 Task: Open a blank sheet, save the file as Ella.odt Add the quote 'Strive to be a voice, not an echo.' Apply font style 'Oswald' and font size 36 Align the text to the Left .Change the text color to  'Pink '
Action: Mouse moved to (930, 65)
Screenshot: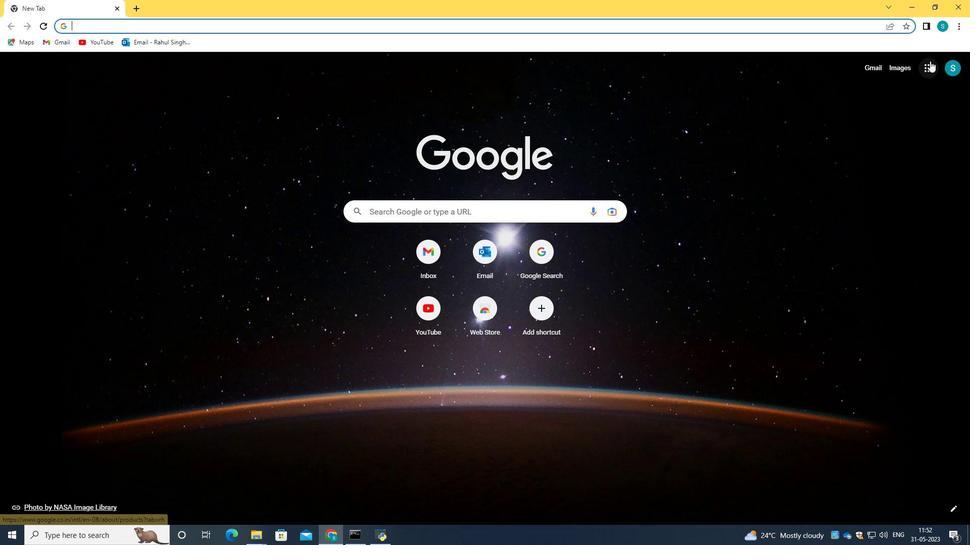 
Action: Mouse pressed left at (930, 65)
Screenshot: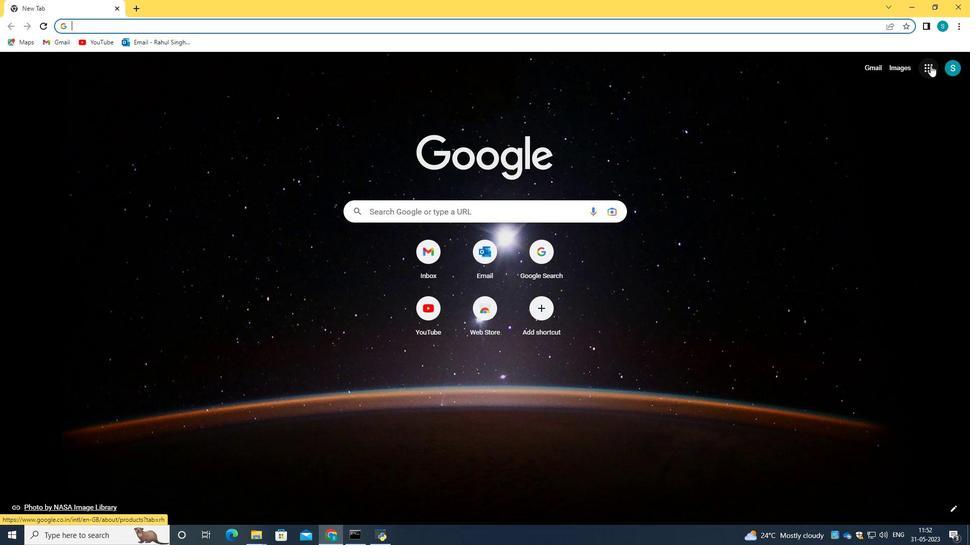
Action: Mouse moved to (841, 170)
Screenshot: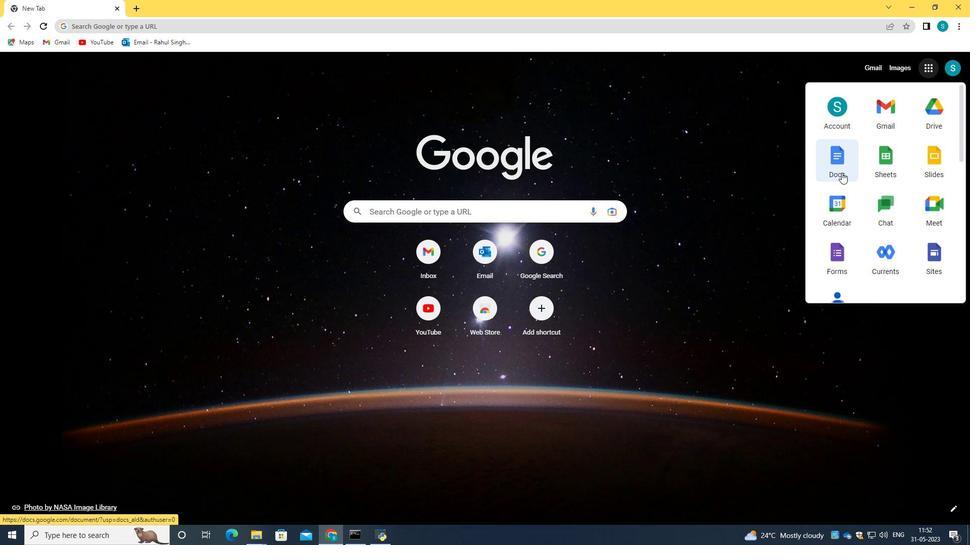 
Action: Mouse pressed left at (841, 170)
Screenshot: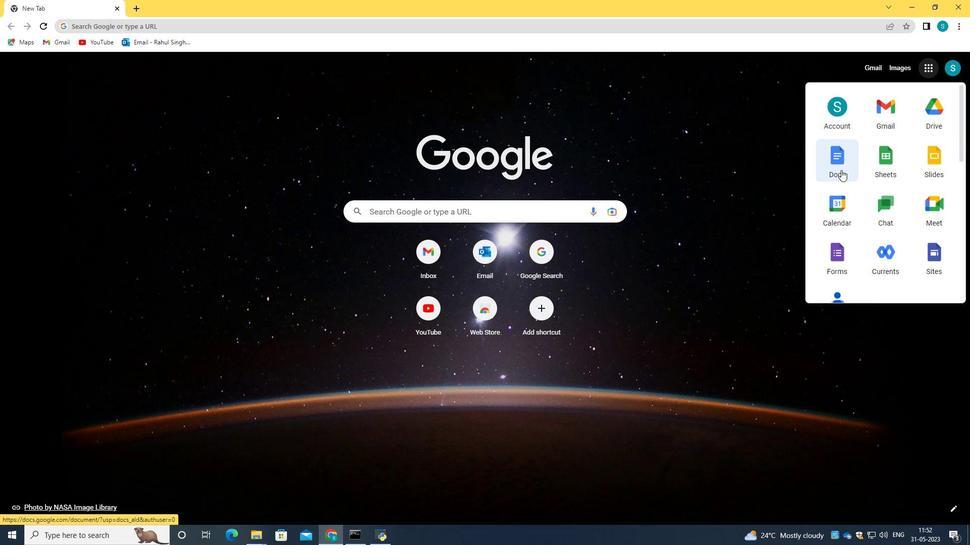 
Action: Mouse moved to (216, 141)
Screenshot: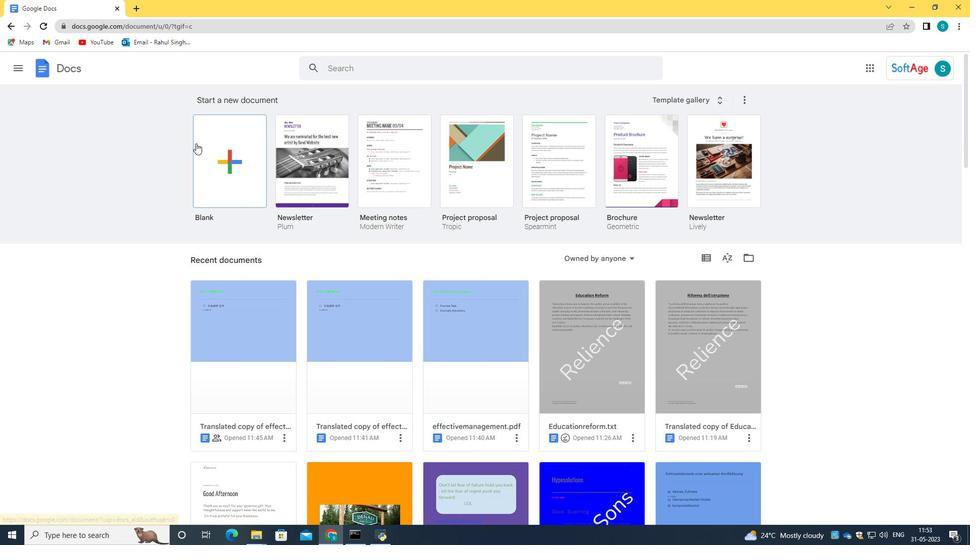 
Action: Mouse pressed left at (216, 141)
Screenshot: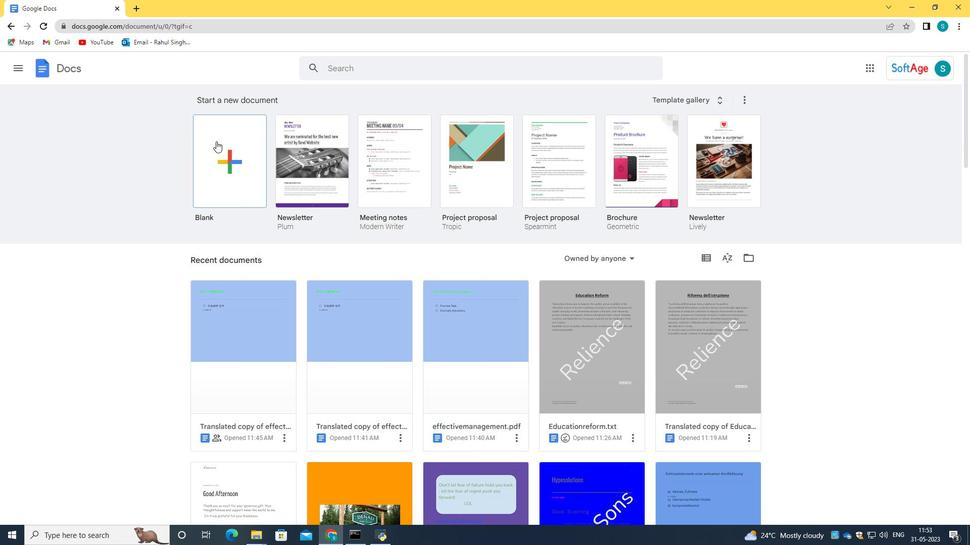 
Action: Mouse moved to (46, 62)
Screenshot: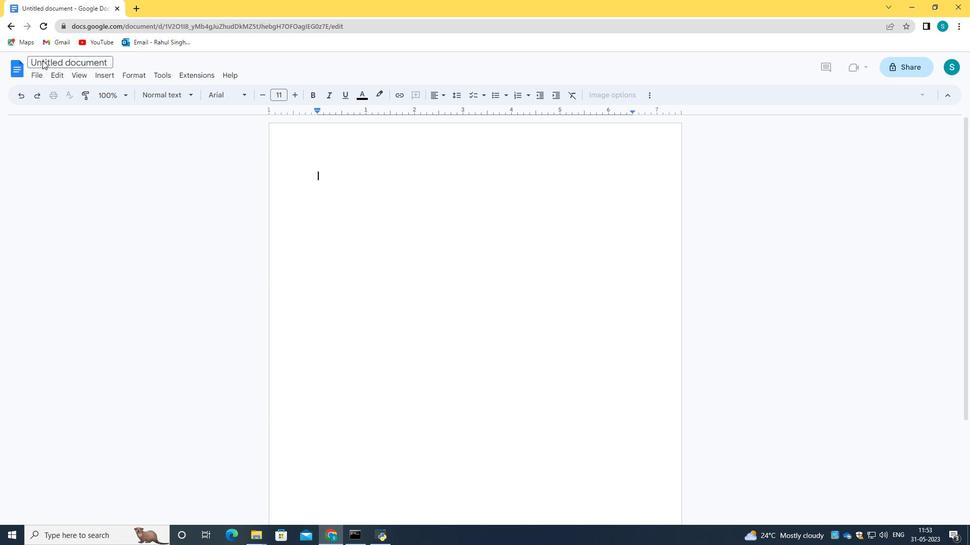 
Action: Mouse pressed left at (46, 62)
Screenshot: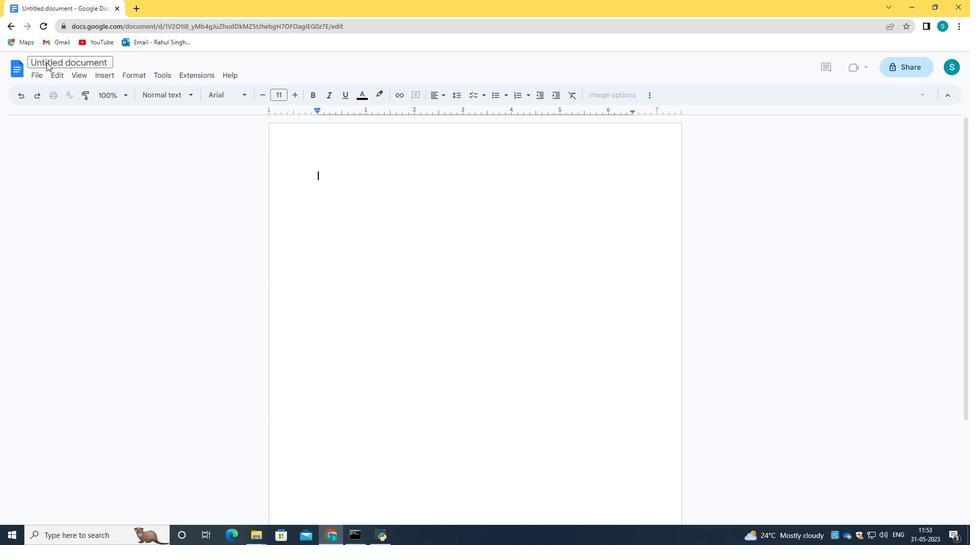 
Action: Key pressed <Key.caps_lock>EL<Key.backspace><Key.caps_lock>lla.odt
Screenshot: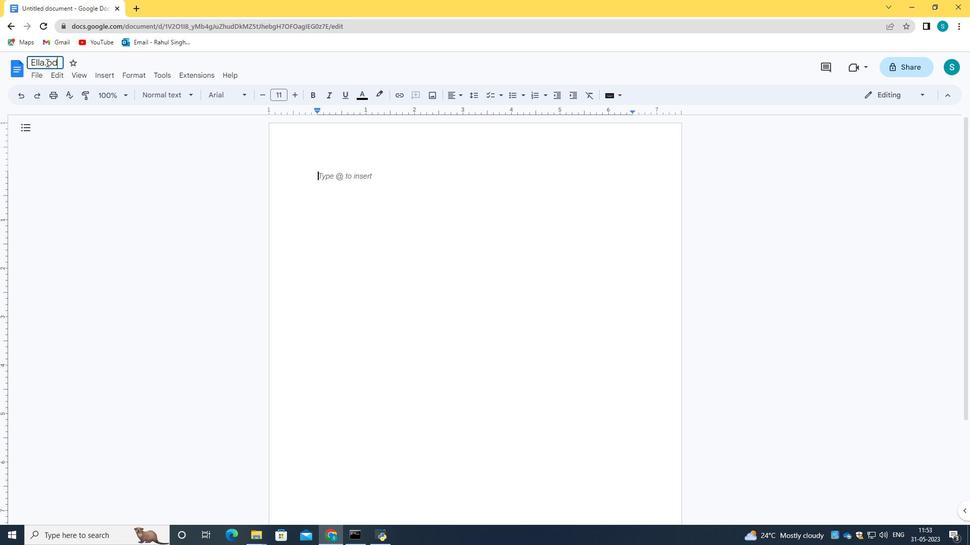
Action: Mouse moved to (114, 147)
Screenshot: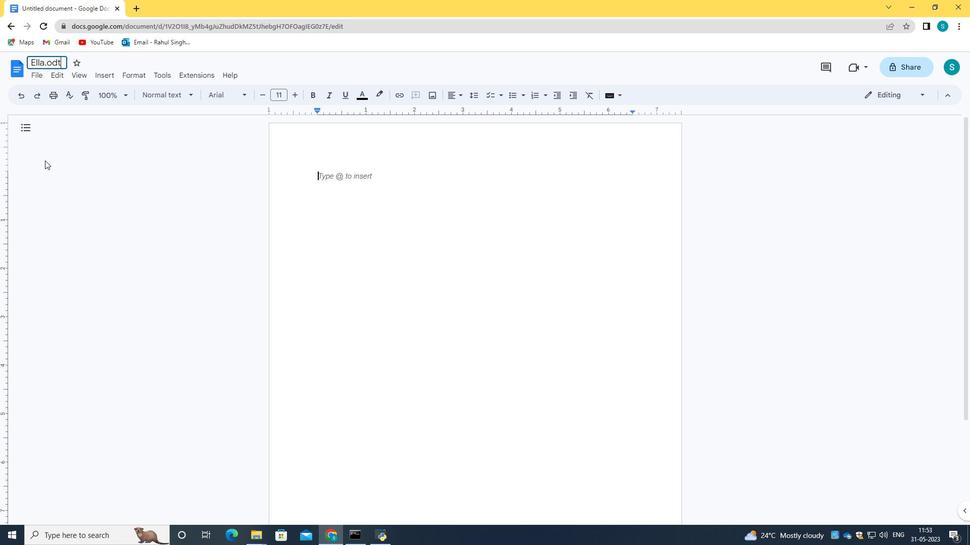 
Action: Mouse pressed left at (114, 147)
Screenshot: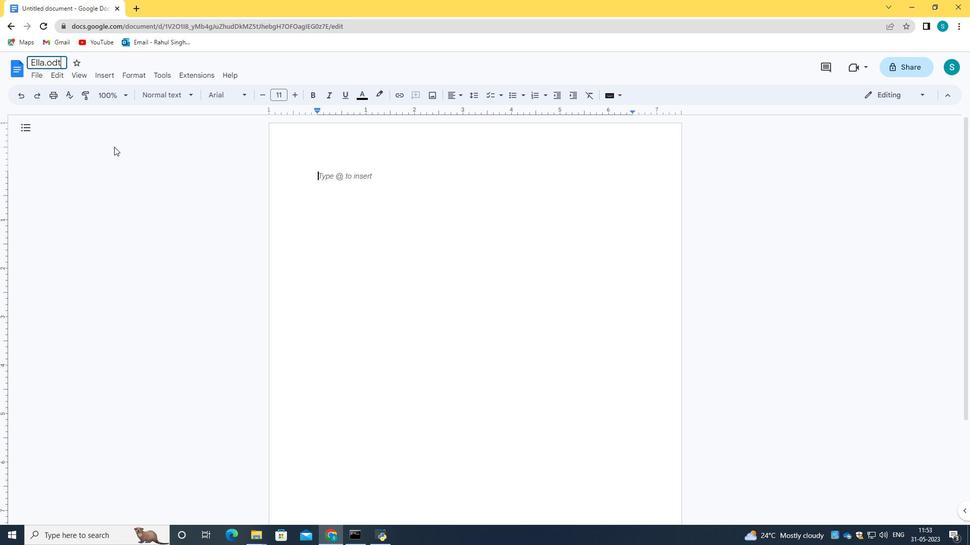 
Action: Mouse moved to (436, 229)
Screenshot: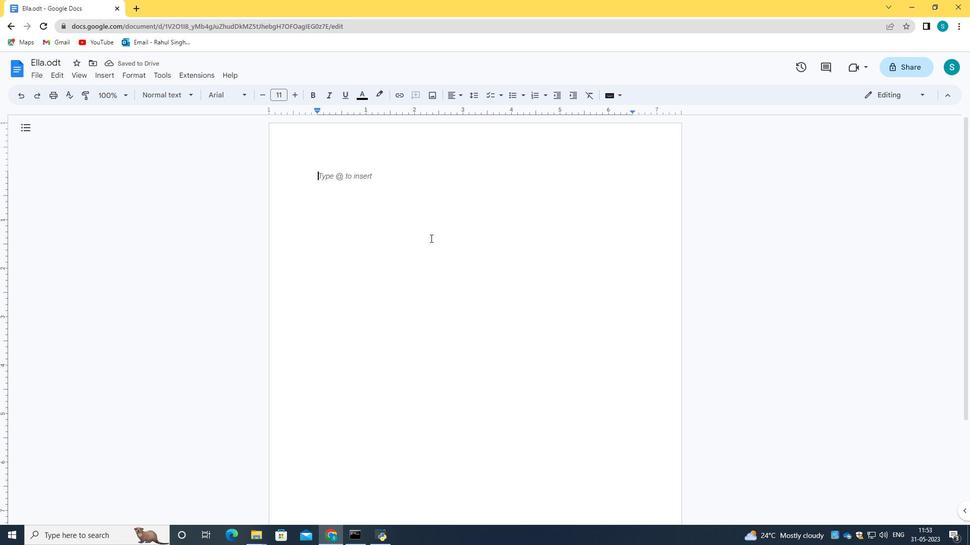 
Action: Key pressed <Key.caps_lock>S<Key.caps_lock>trive<Key.space>to<Key.space>be<Key.space>a<Key.space>voice,<Key.space>not<Key.space>an<Key.space>echo<Key.shift_r><Key.shift_r><Key.shift_r><Key.shift_r><Key.shift_r>"
Screenshot: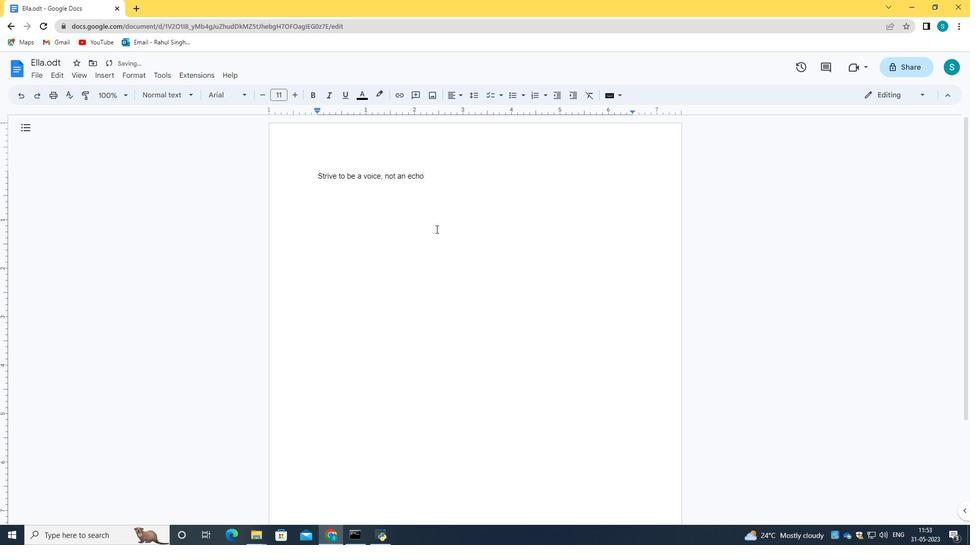 
Action: Mouse moved to (315, 172)
Screenshot: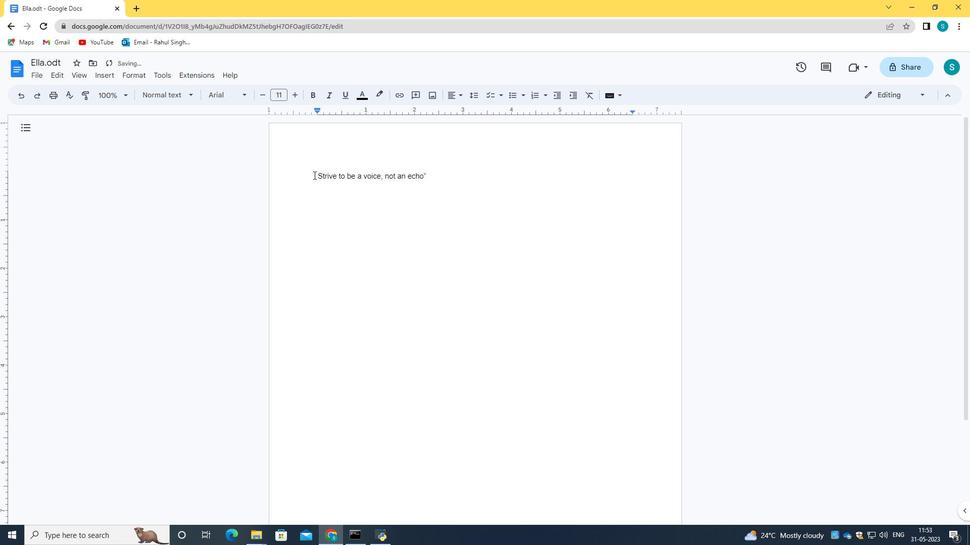 
Action: Mouse pressed left at (315, 172)
Screenshot: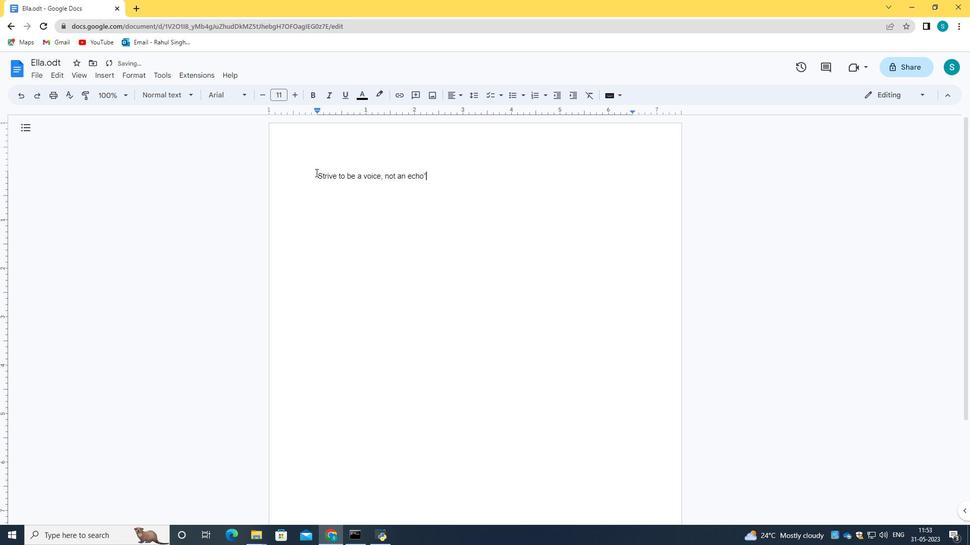 
Action: Mouse moved to (383, 183)
Screenshot: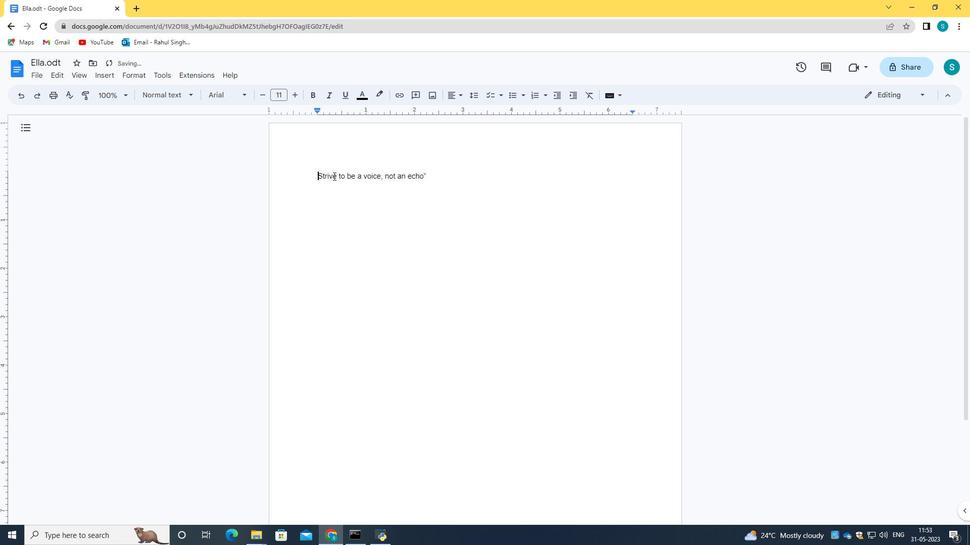 
Action: Key pressed <Key.shift_r>"
Screenshot: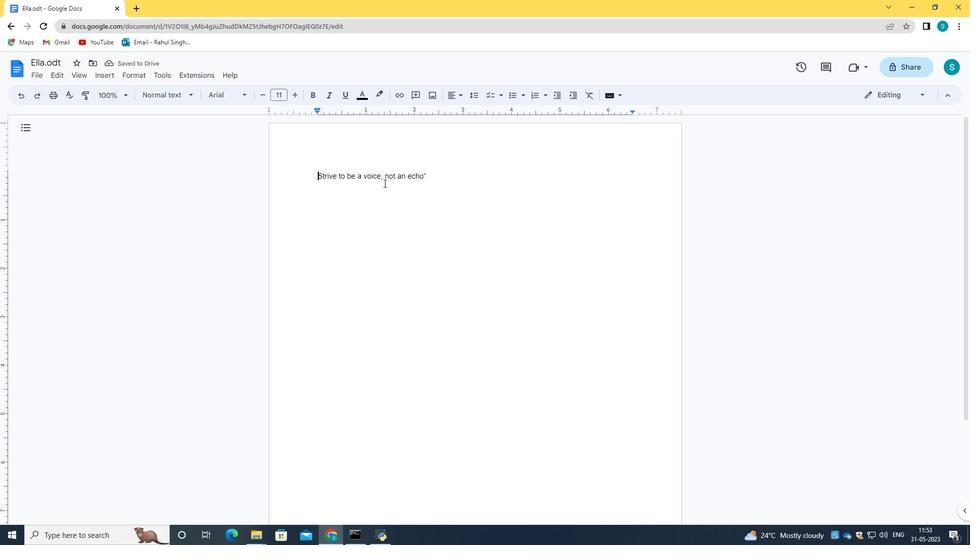 
Action: Mouse moved to (317, 173)
Screenshot: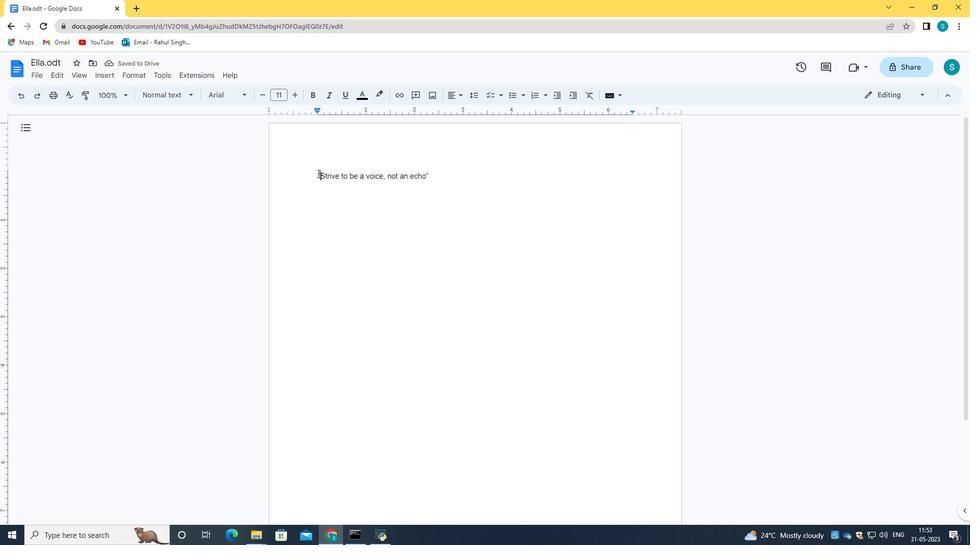 
Action: Mouse pressed left at (317, 173)
Screenshot: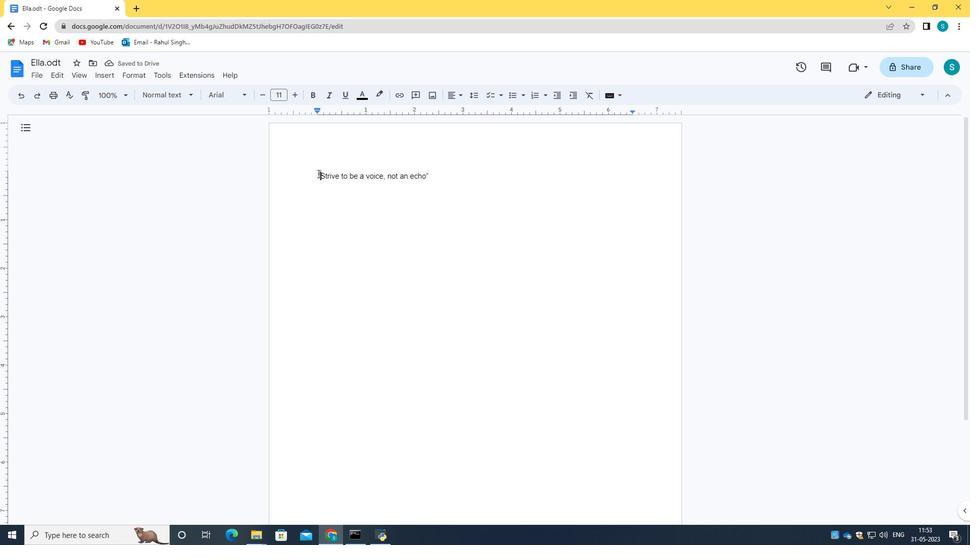 
Action: Mouse moved to (236, 92)
Screenshot: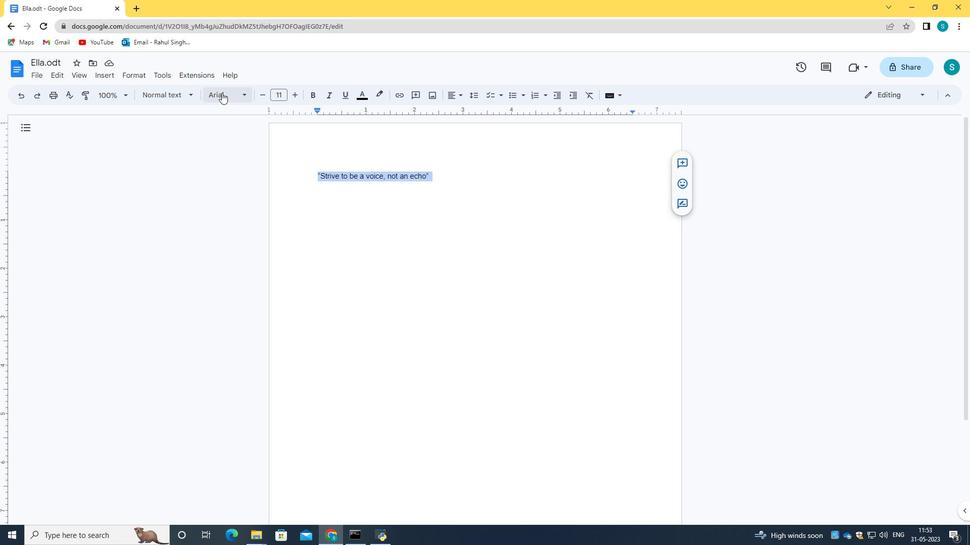 
Action: Mouse pressed left at (236, 92)
Screenshot: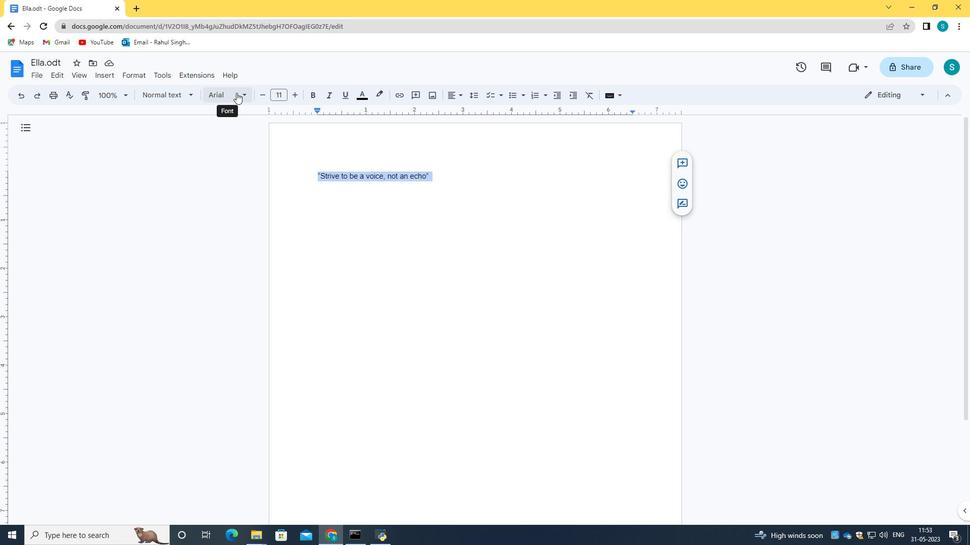 
Action: Mouse moved to (235, 479)
Screenshot: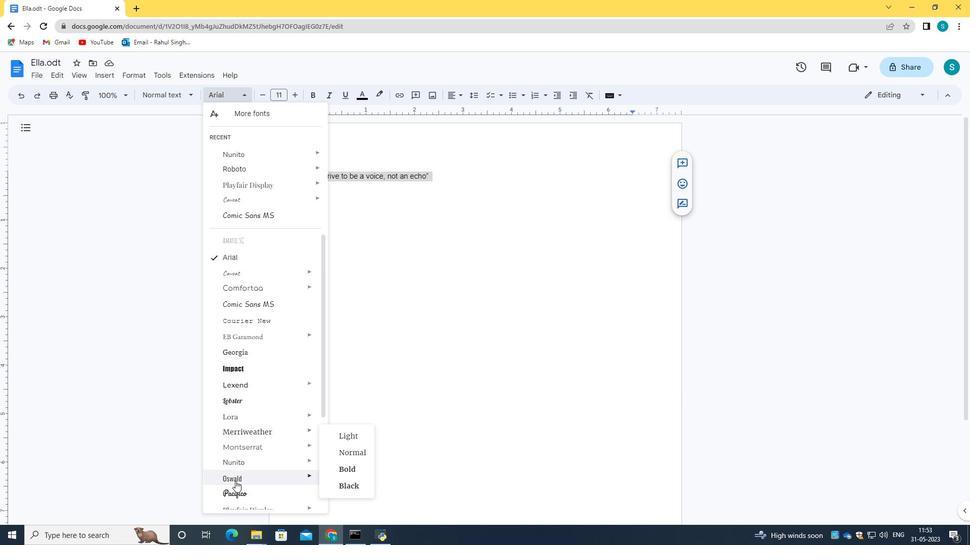 
Action: Mouse pressed left at (235, 479)
Screenshot: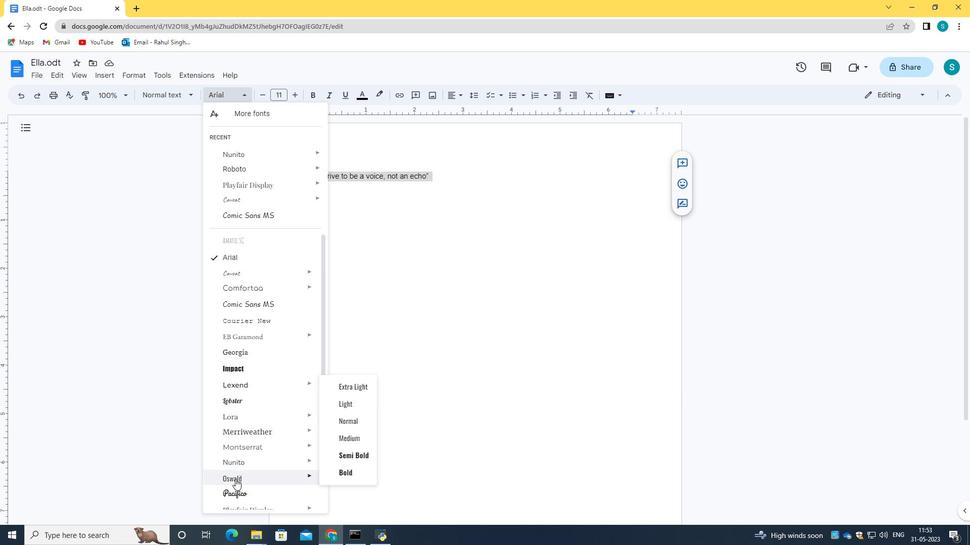 
Action: Mouse moved to (298, 96)
Screenshot: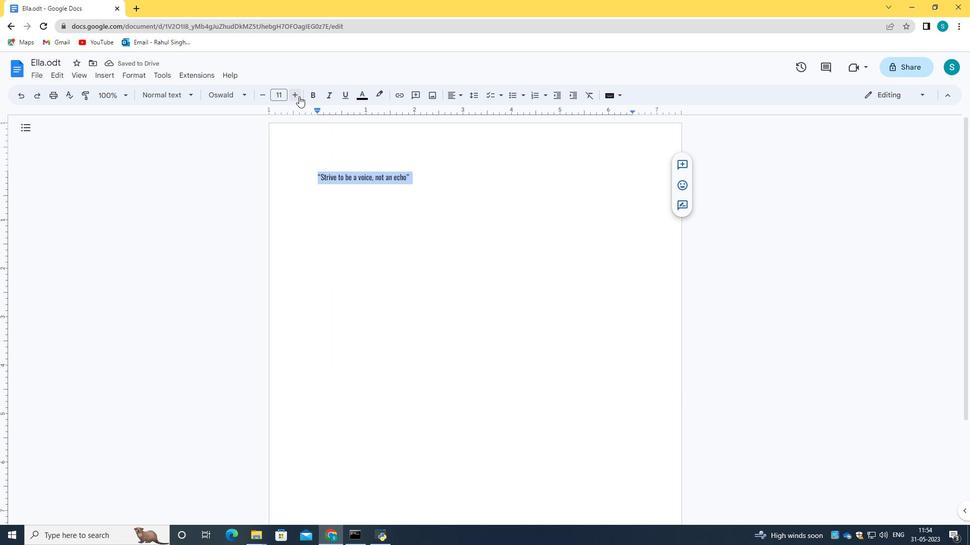 
Action: Mouse pressed left at (298, 96)
Screenshot: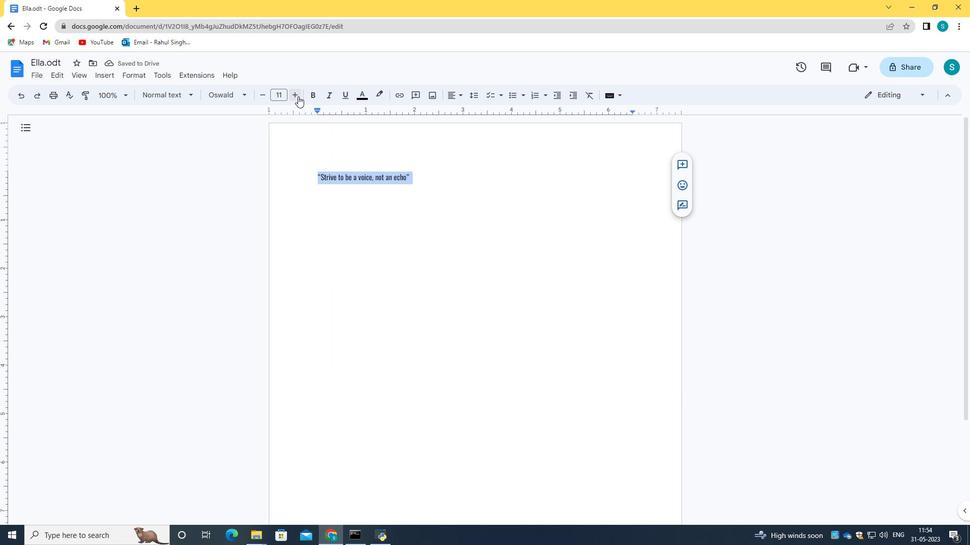 
Action: Mouse pressed left at (298, 96)
Screenshot: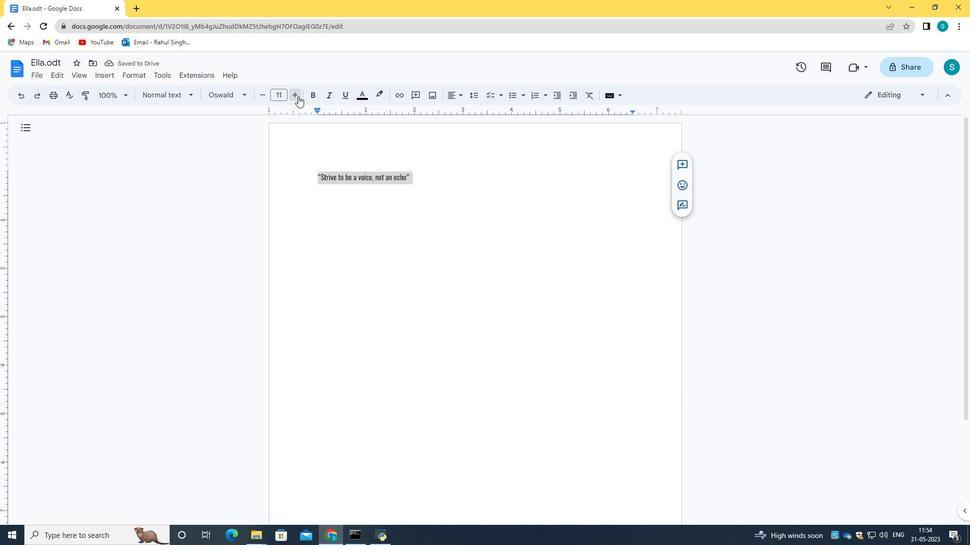 
Action: Mouse pressed left at (298, 96)
Screenshot: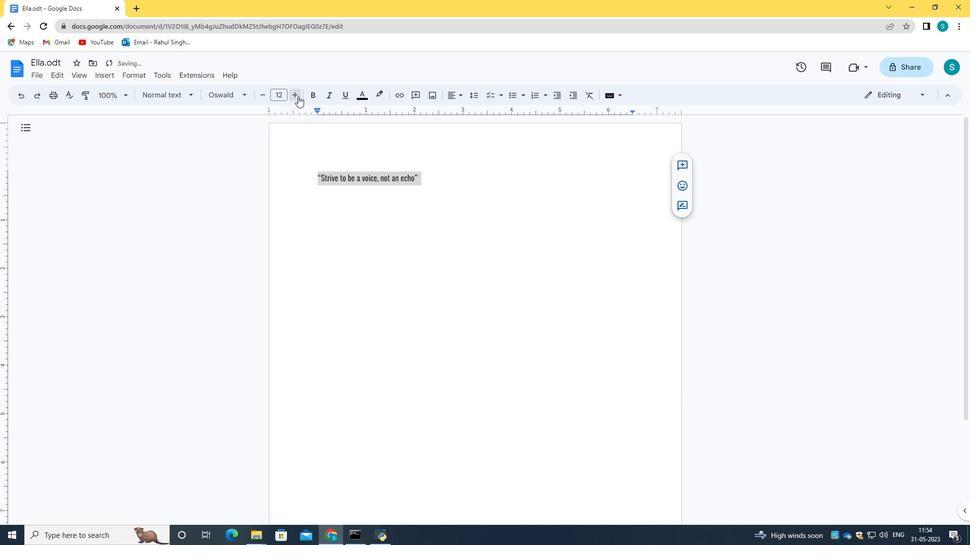 
Action: Mouse pressed left at (298, 96)
Screenshot: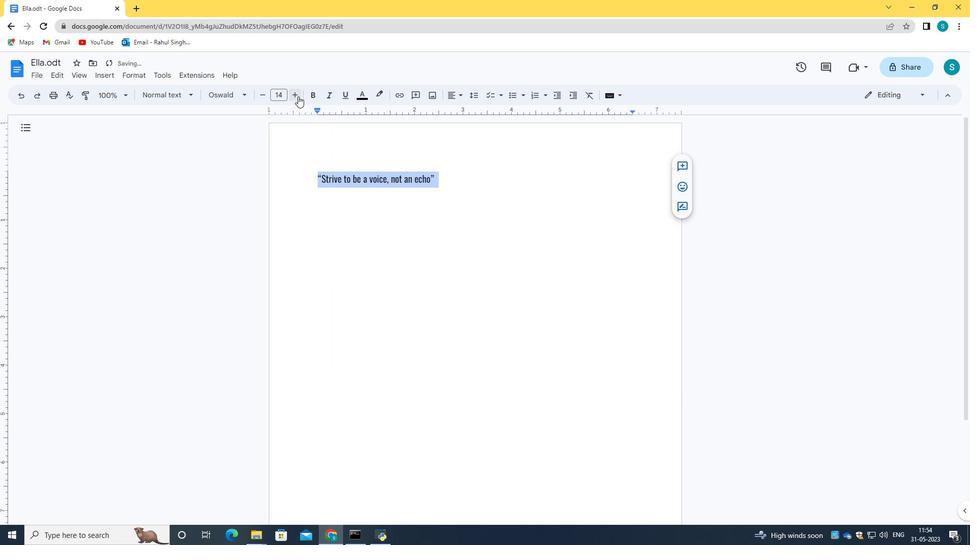
Action: Mouse pressed left at (298, 96)
Screenshot: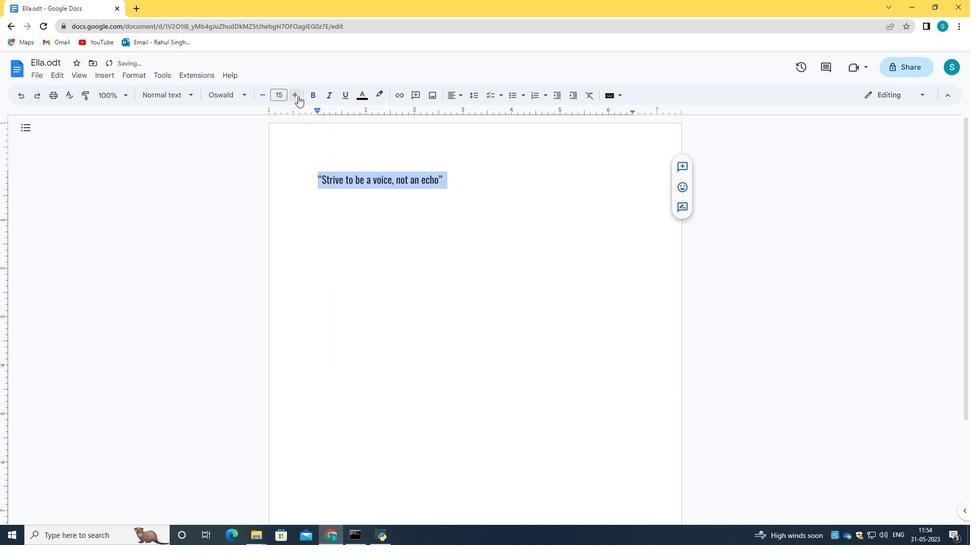 
Action: Mouse pressed left at (298, 96)
Screenshot: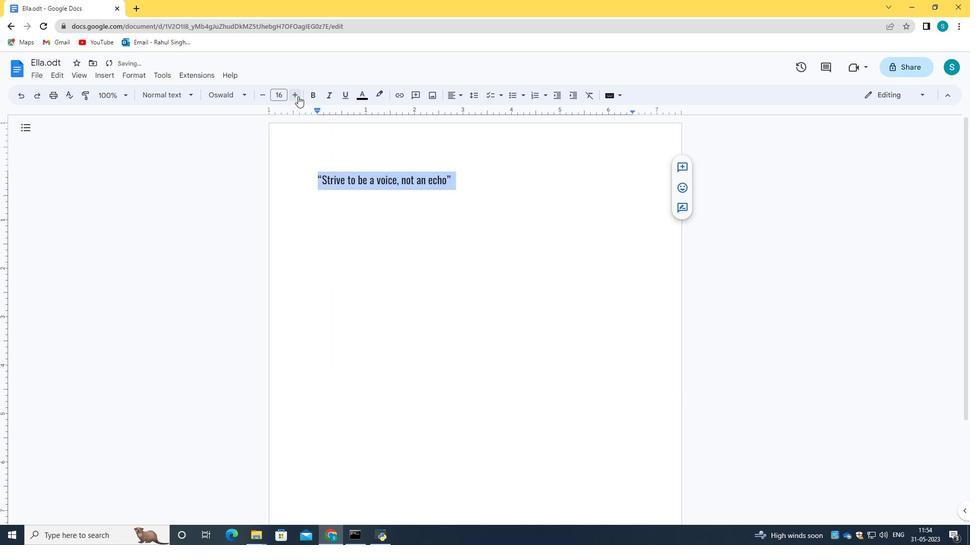
Action: Mouse pressed left at (298, 96)
Screenshot: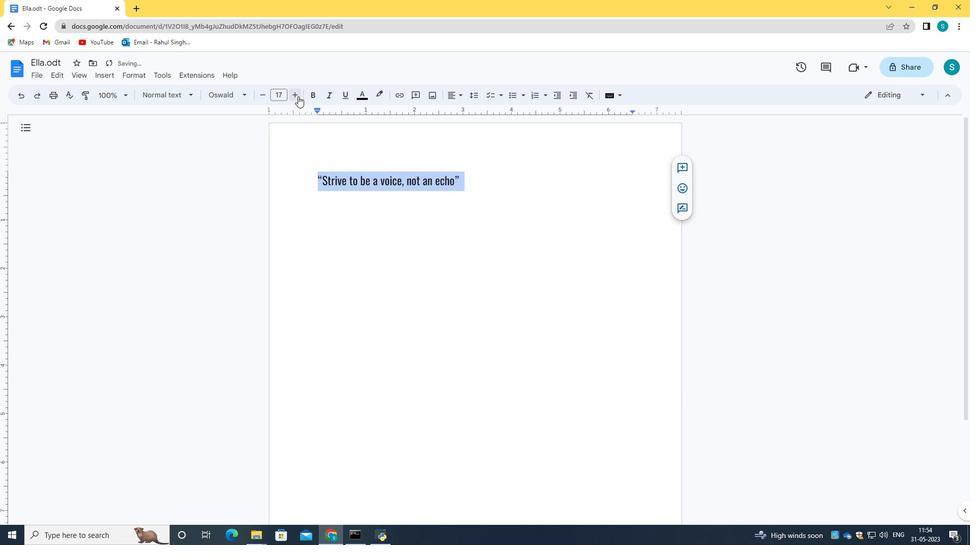 
Action: Mouse pressed left at (298, 96)
Screenshot: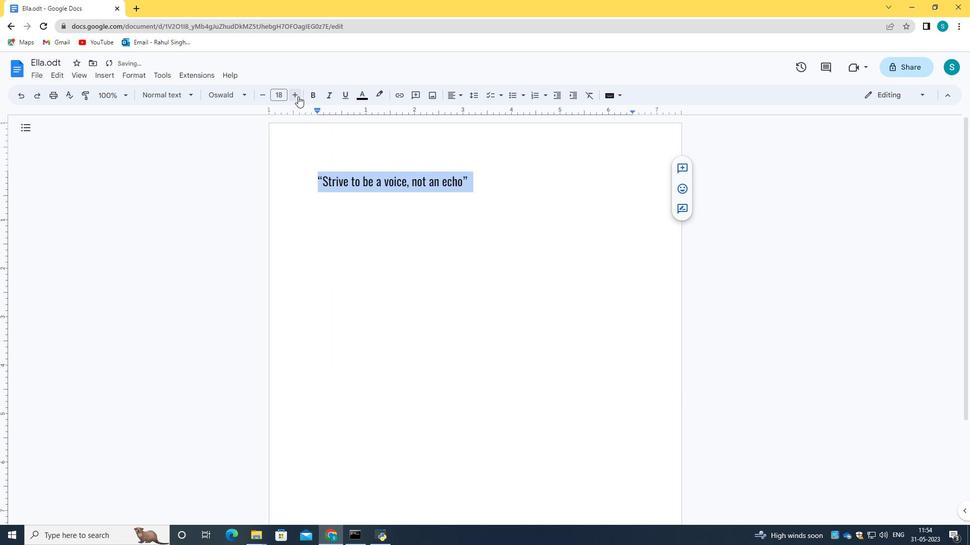 
Action: Mouse pressed left at (298, 96)
Screenshot: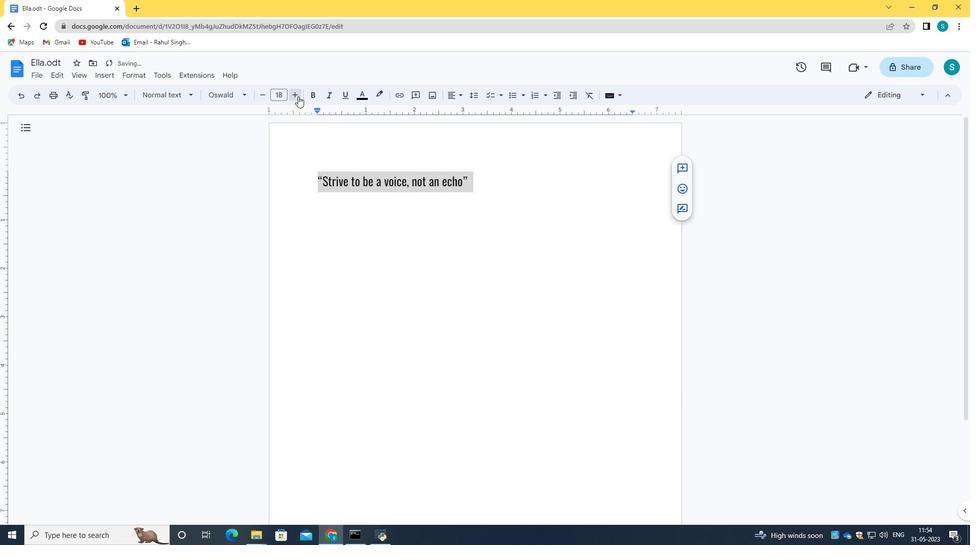 
Action: Mouse pressed left at (298, 96)
Screenshot: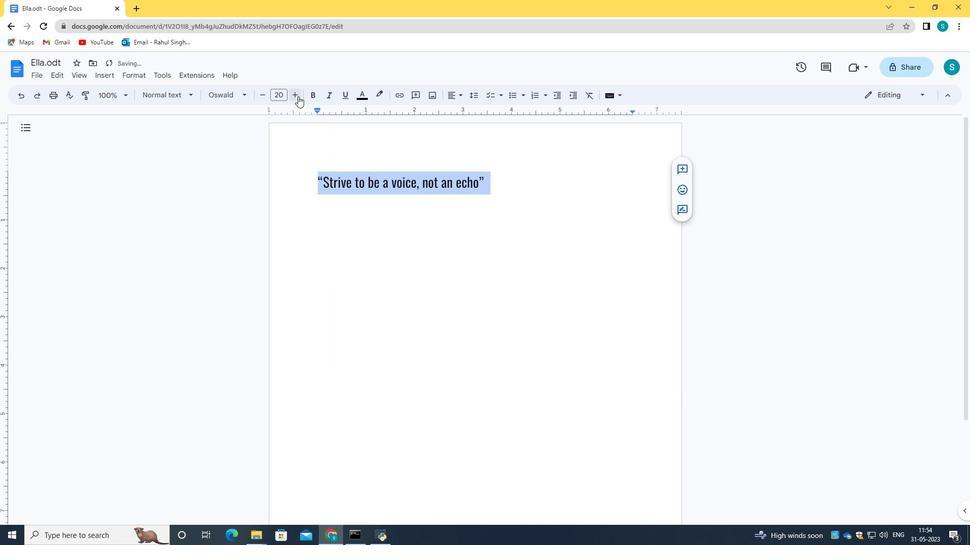 
Action: Mouse pressed left at (298, 96)
Screenshot: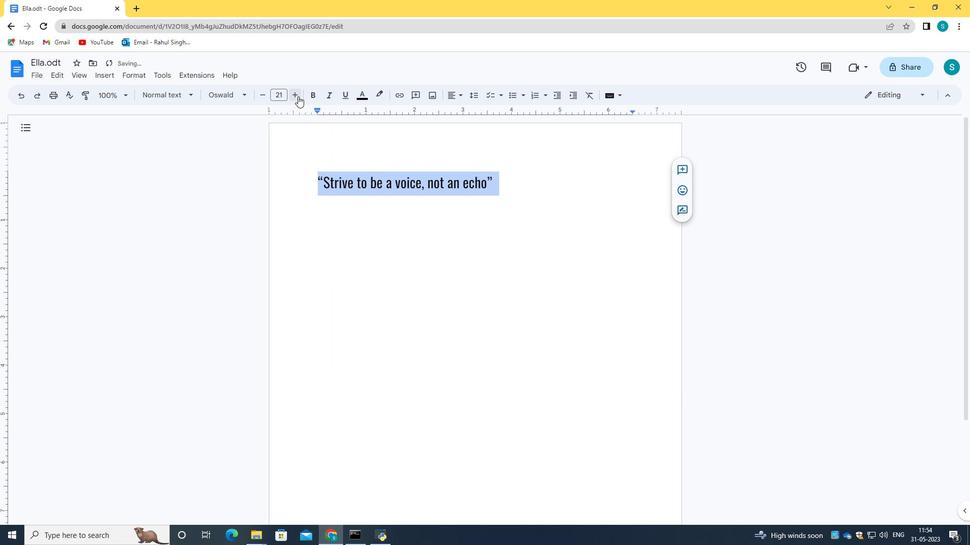 
Action: Mouse pressed left at (298, 96)
Screenshot: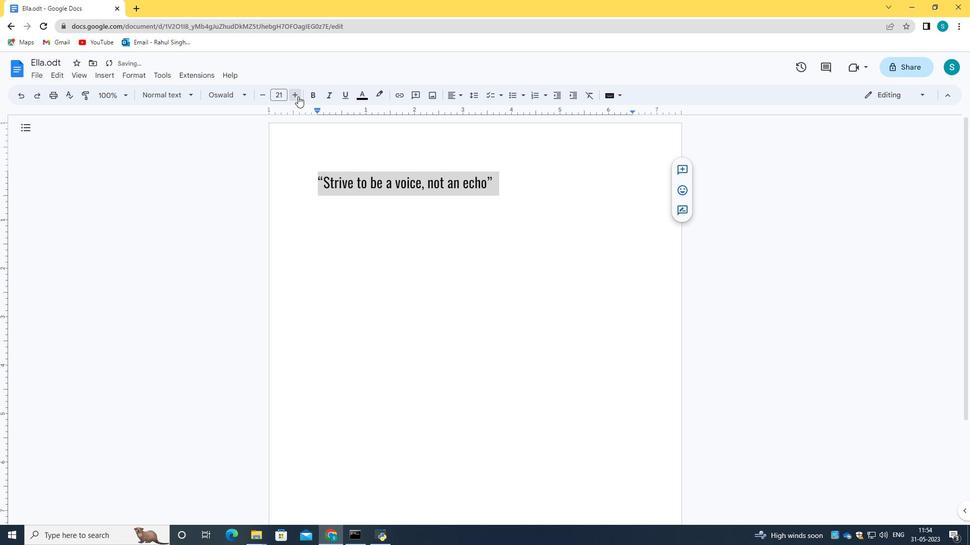 
Action: Mouse pressed left at (298, 96)
Screenshot: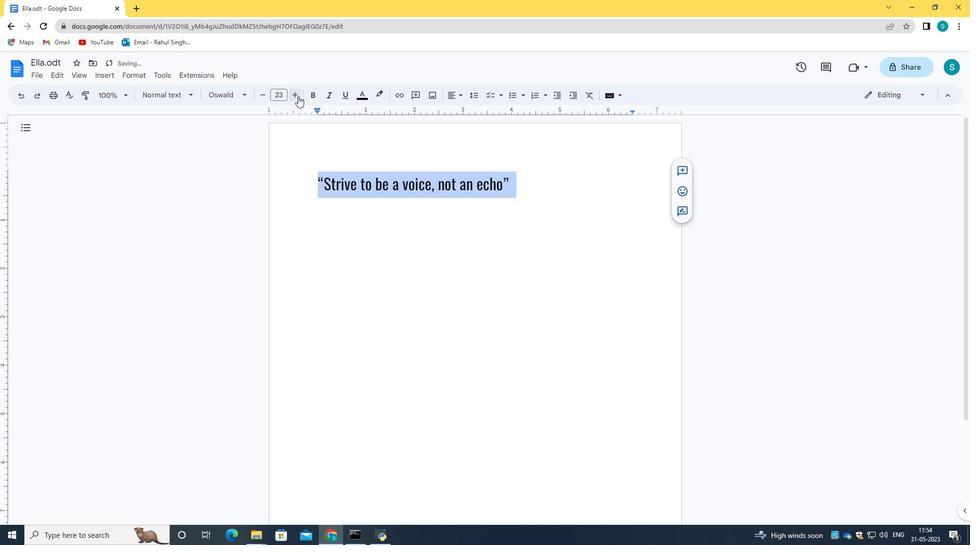 
Action: Mouse pressed left at (298, 96)
Screenshot: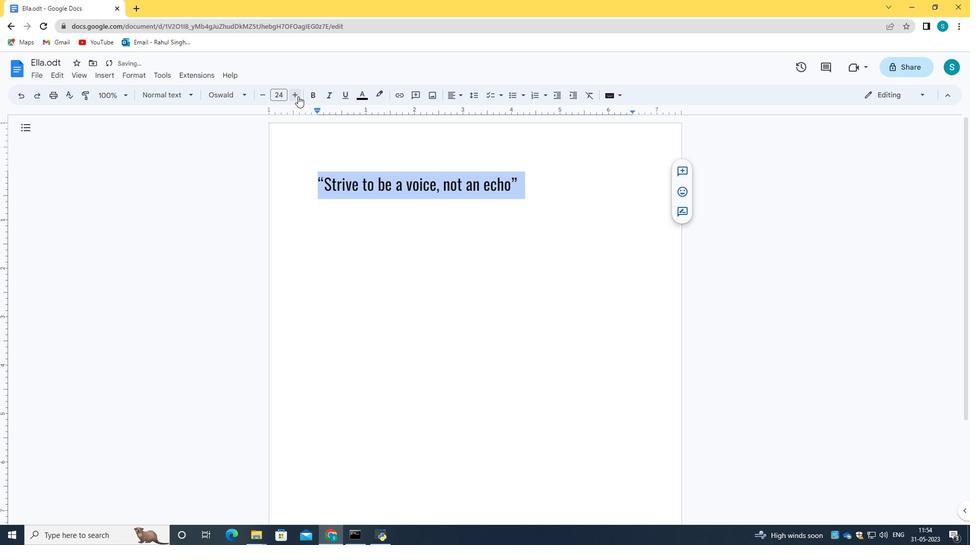 
Action: Mouse pressed left at (298, 96)
Screenshot: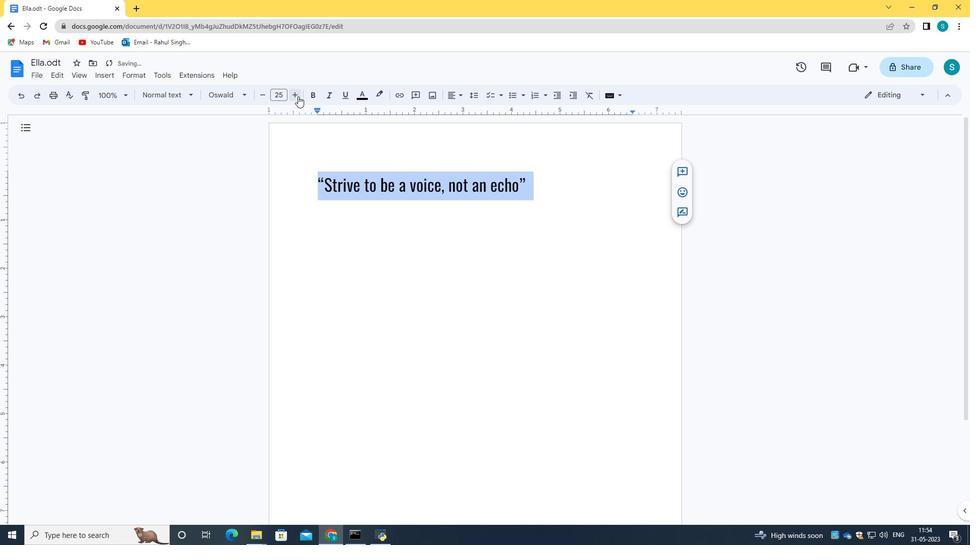 
Action: Mouse pressed left at (298, 96)
Screenshot: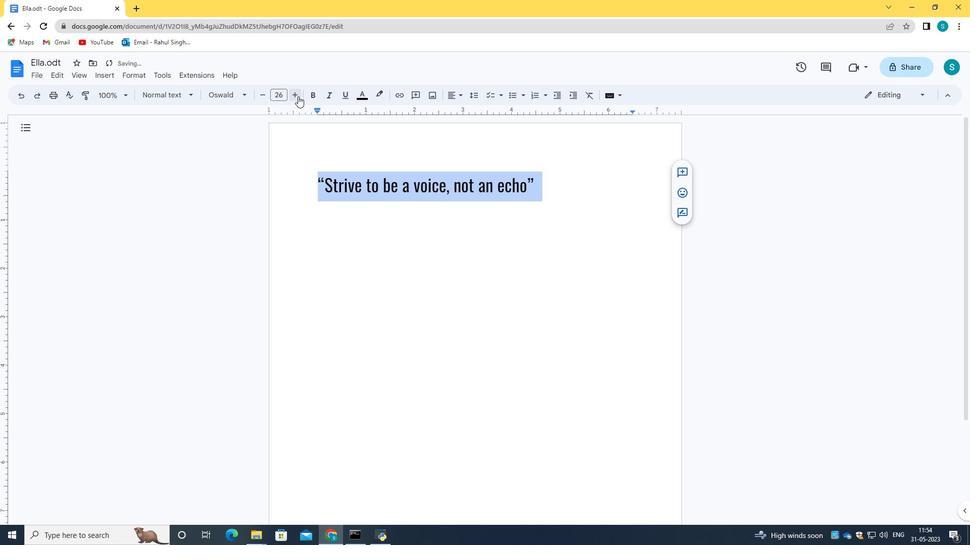 
Action: Mouse pressed left at (298, 96)
Screenshot: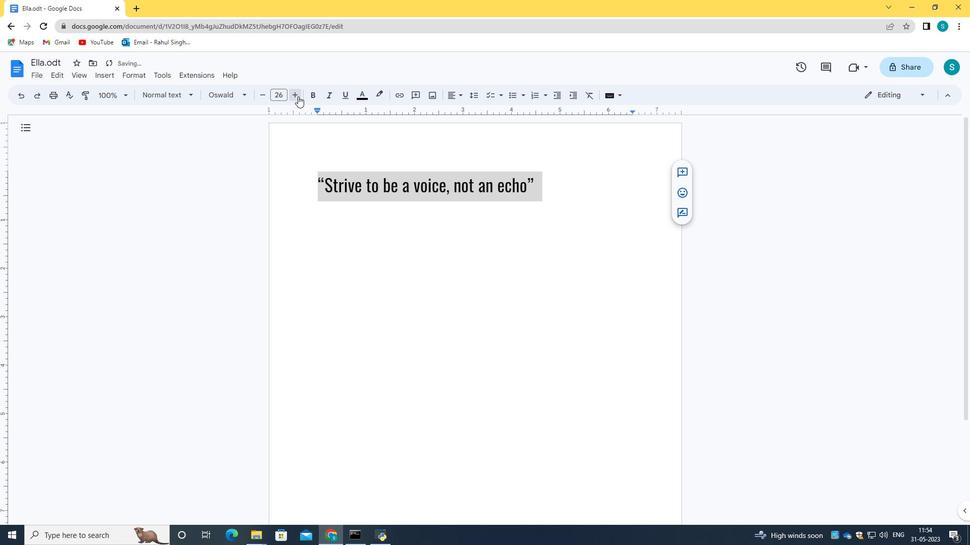 
Action: Mouse pressed left at (298, 96)
Screenshot: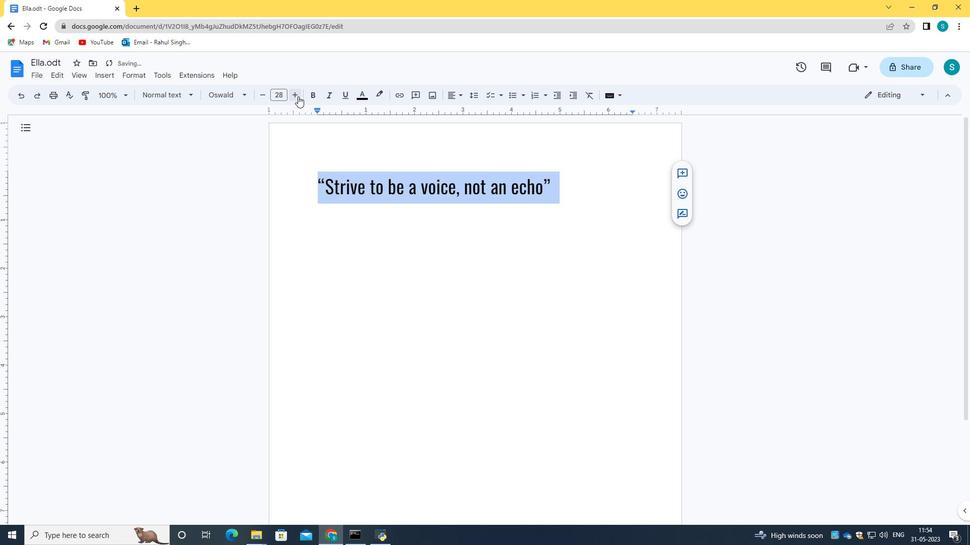 
Action: Mouse pressed left at (298, 96)
Screenshot: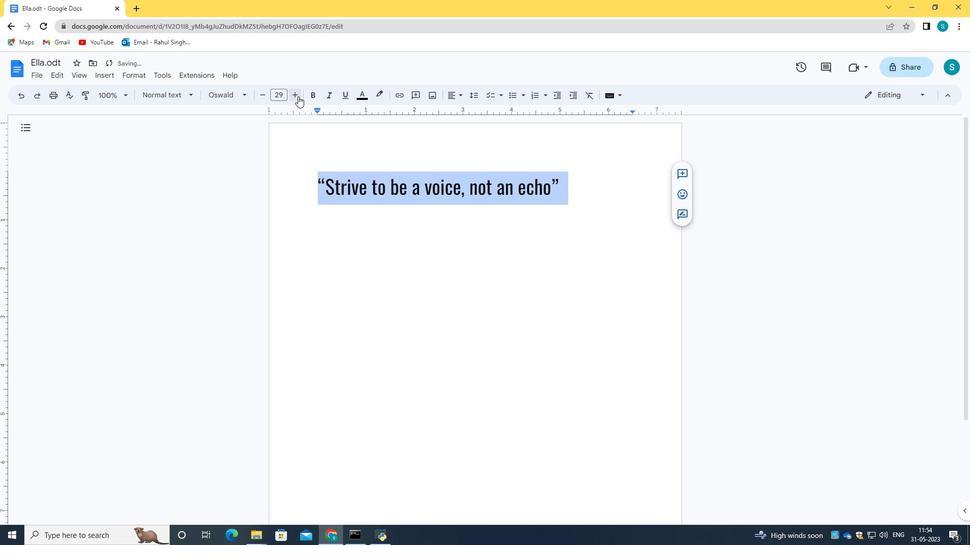 
Action: Mouse pressed left at (298, 96)
Screenshot: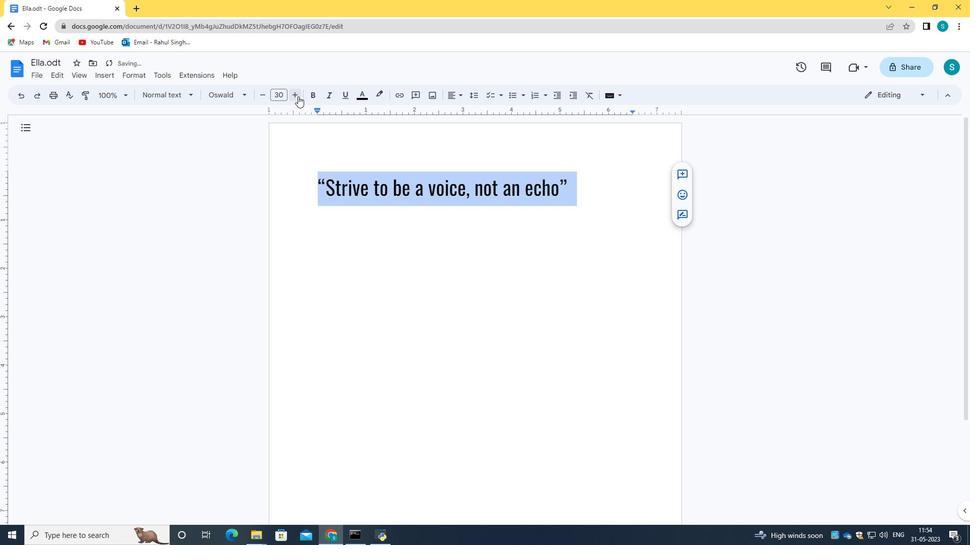 
Action: Mouse pressed left at (298, 96)
Screenshot: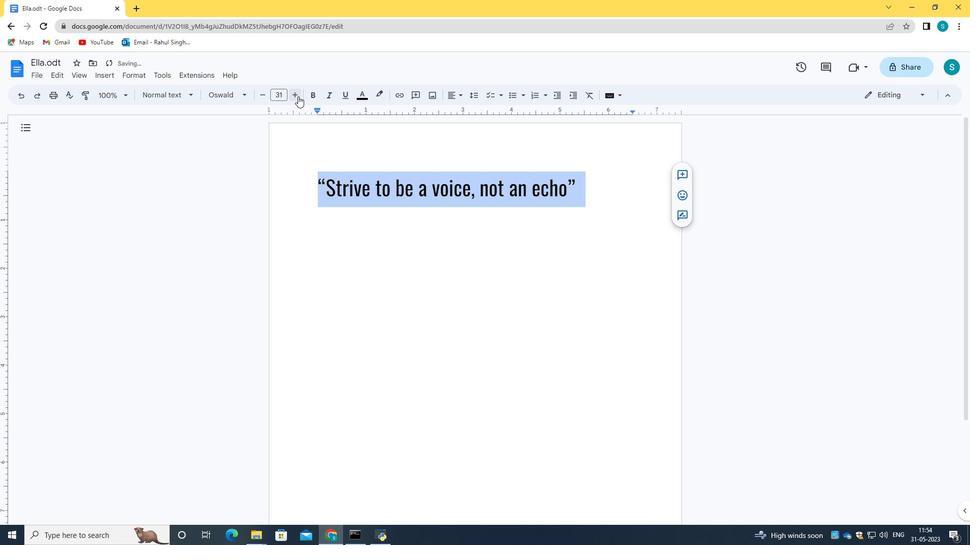 
Action: Mouse pressed left at (298, 96)
Screenshot: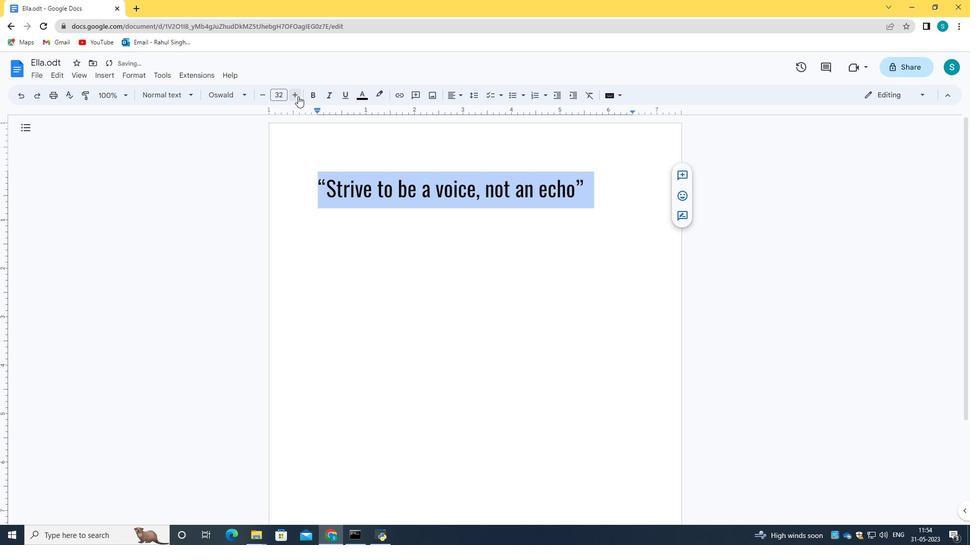 
Action: Mouse pressed left at (298, 96)
Screenshot: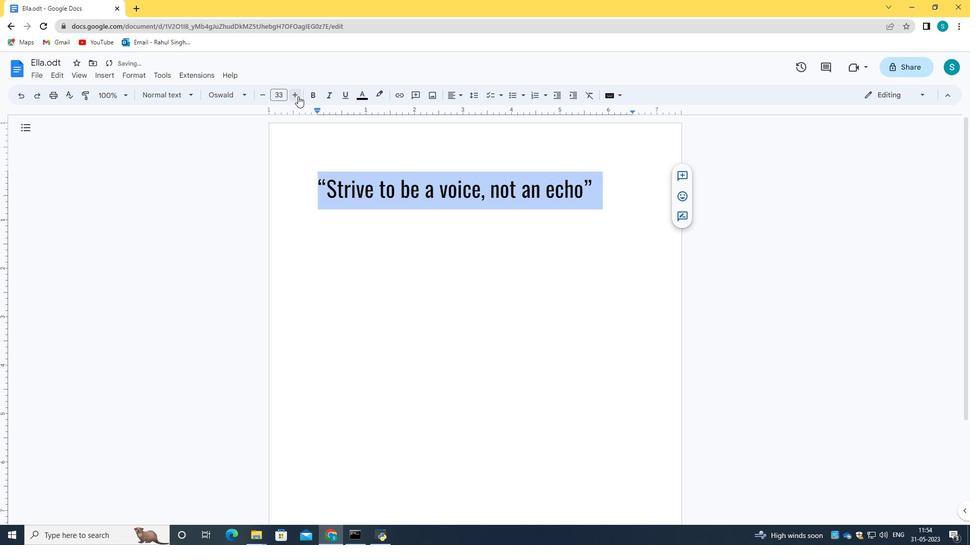 
Action: Mouse pressed left at (298, 96)
Screenshot: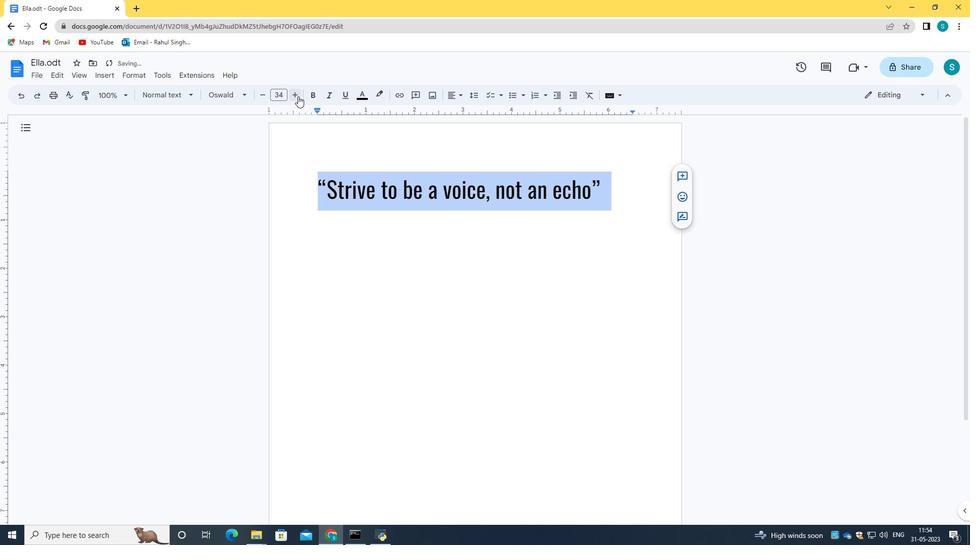 
Action: Mouse pressed left at (298, 96)
Screenshot: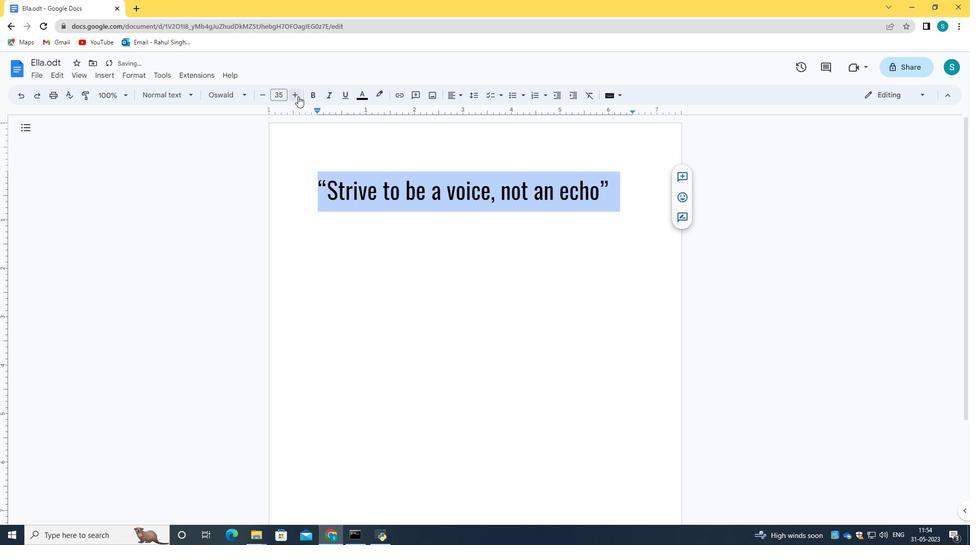 
Action: Mouse moved to (453, 91)
Screenshot: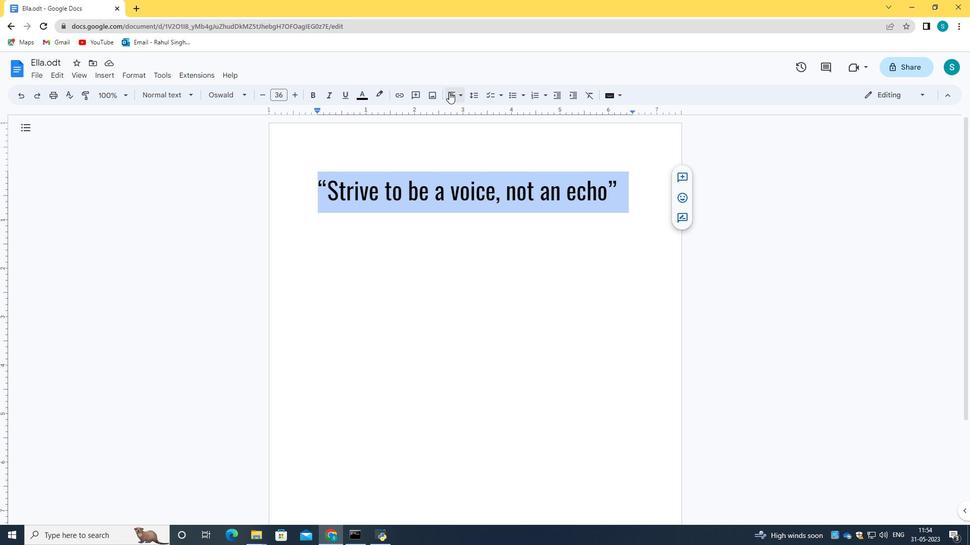 
Action: Mouse pressed left at (453, 91)
Screenshot: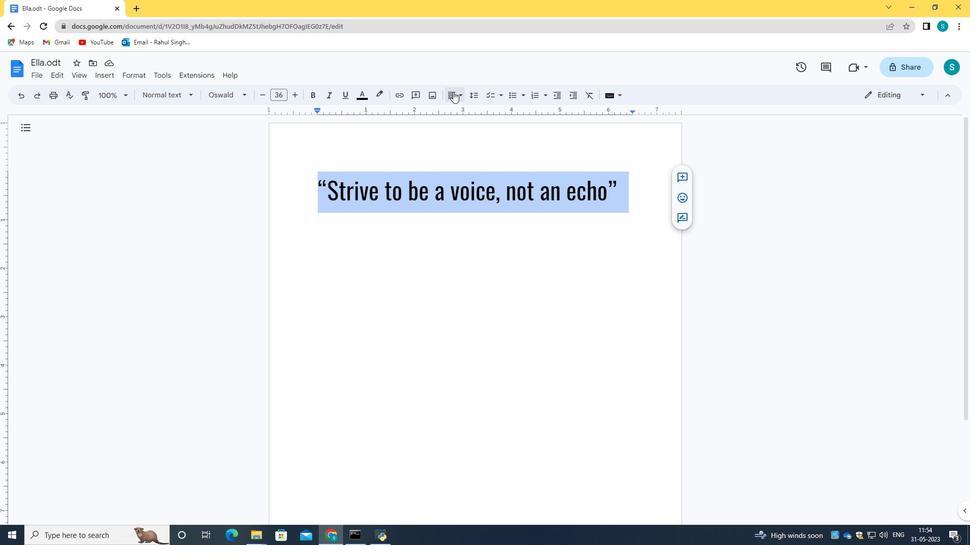 
Action: Mouse moved to (459, 115)
Screenshot: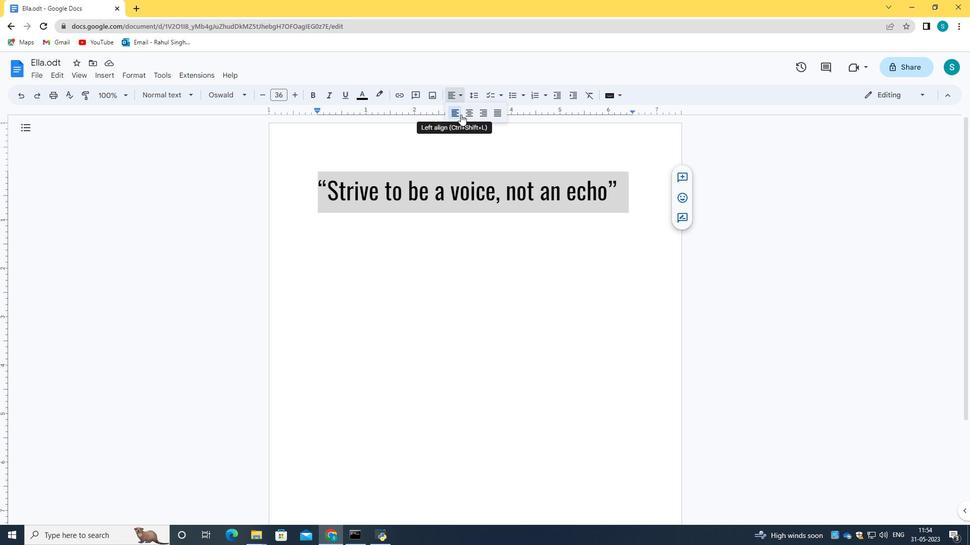 
Action: Mouse pressed left at (459, 115)
Screenshot: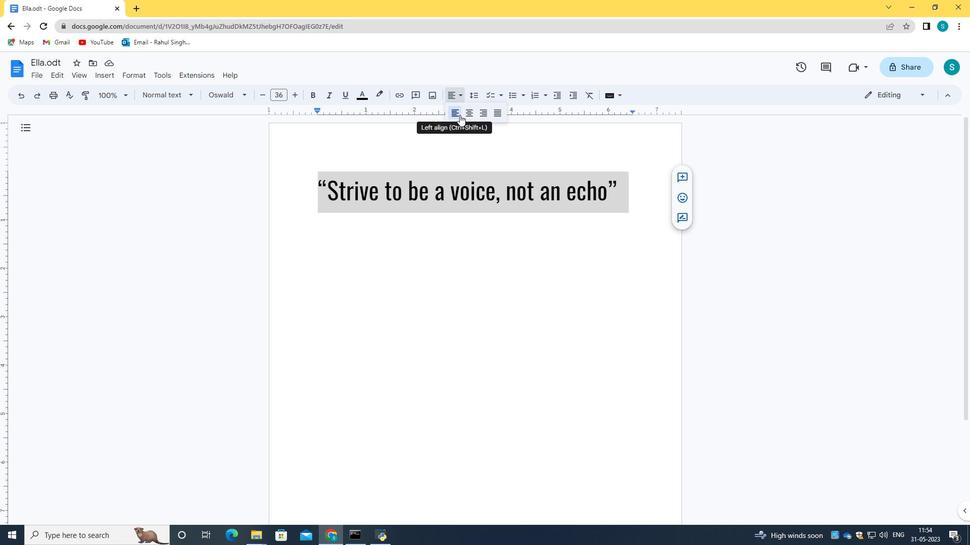 
Action: Mouse moved to (362, 94)
Screenshot: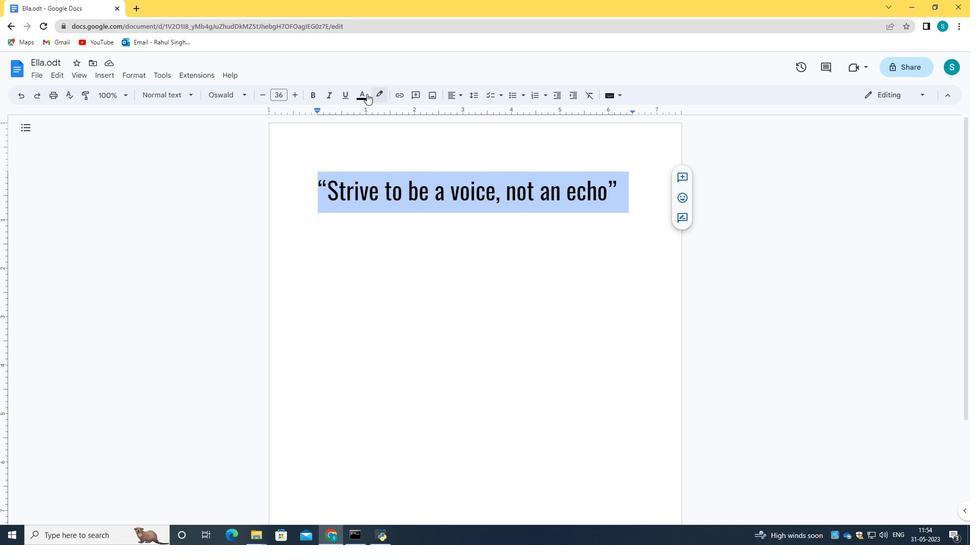 
Action: Mouse pressed left at (362, 94)
Screenshot: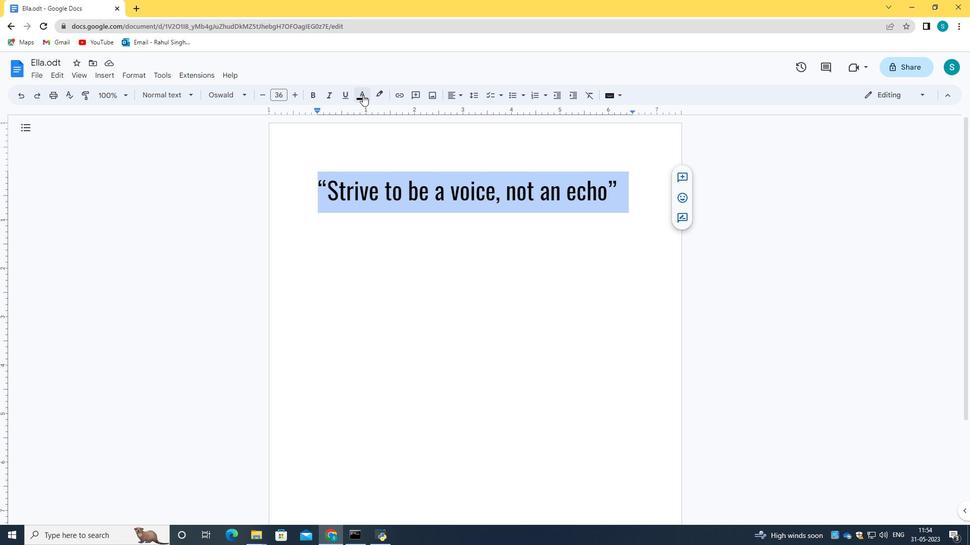
Action: Mouse moved to (465, 124)
Screenshot: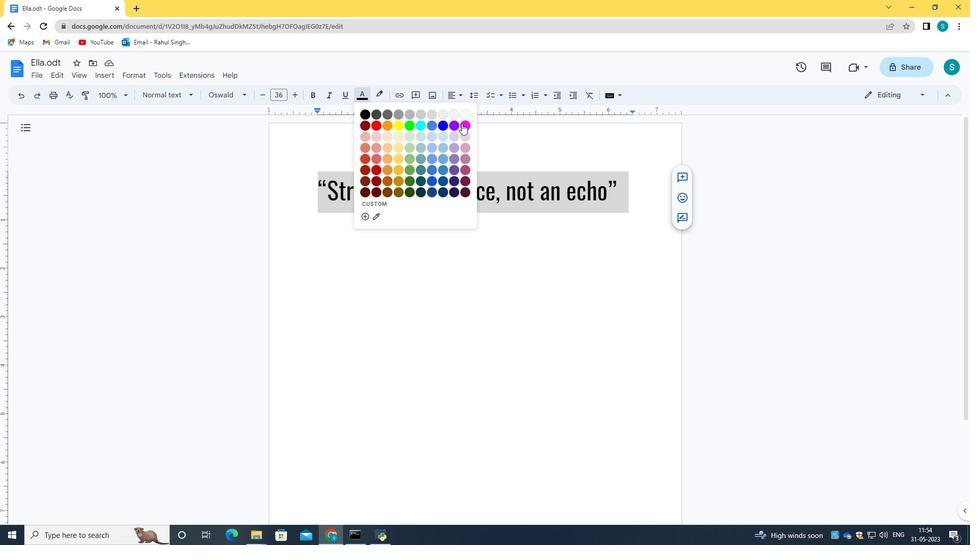 
Action: Mouse pressed left at (465, 124)
Screenshot: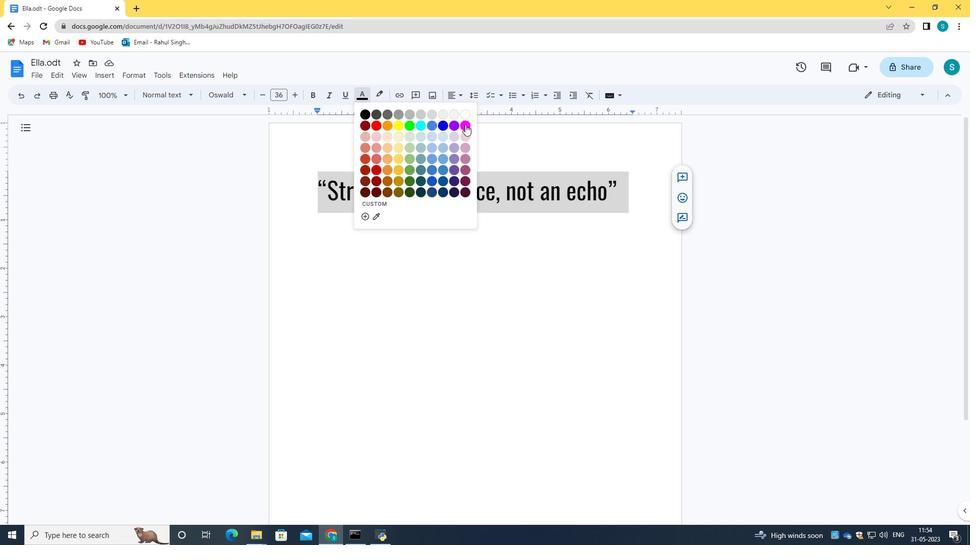 
Action: Mouse moved to (441, 272)
Screenshot: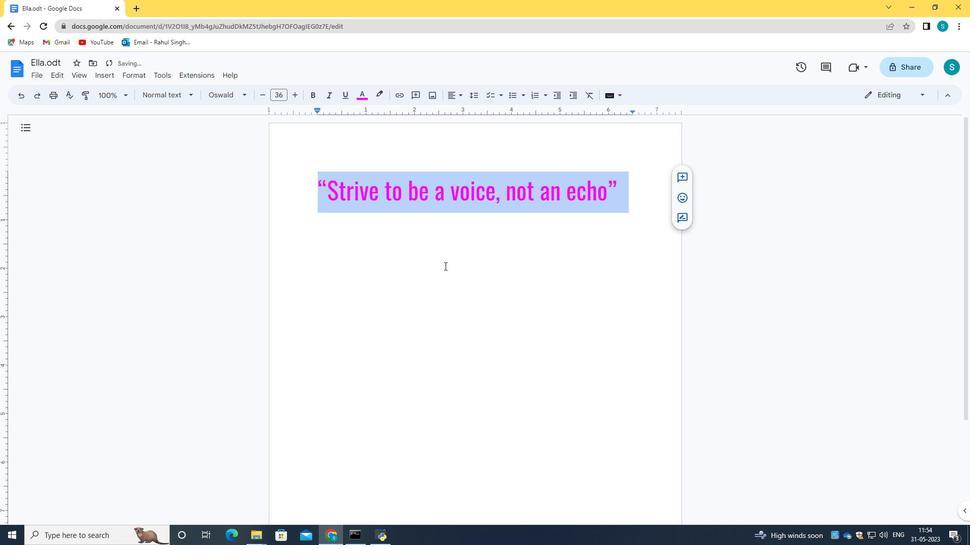 
Action: Mouse pressed left at (441, 272)
Screenshot: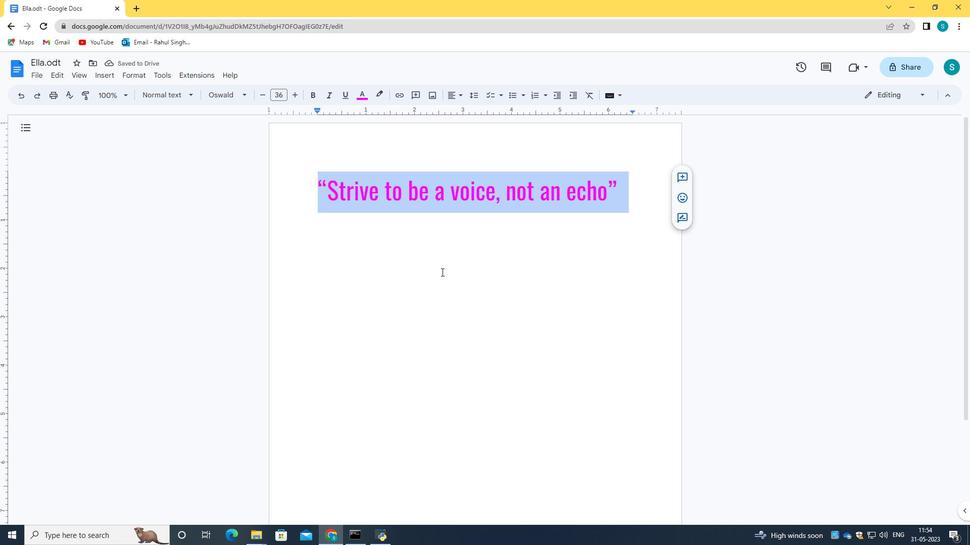 
Action: Mouse moved to (624, 191)
Screenshot: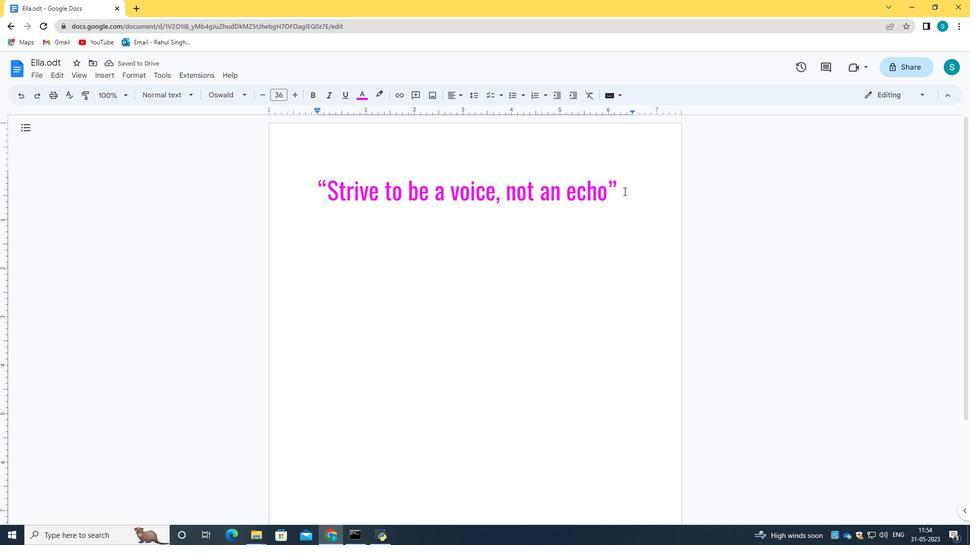 
Action: Mouse pressed left at (624, 191)
Screenshot: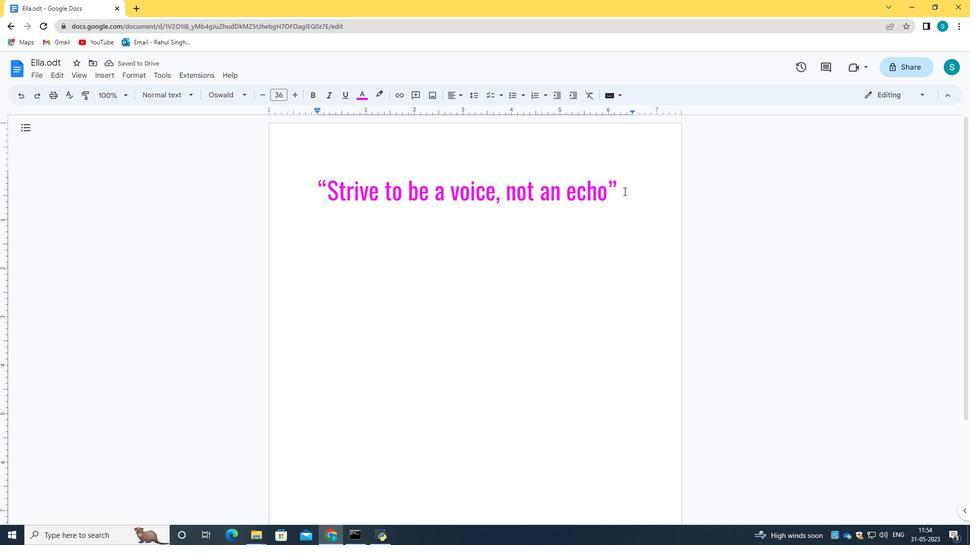 
Action: Mouse moved to (396, 307)
Screenshot: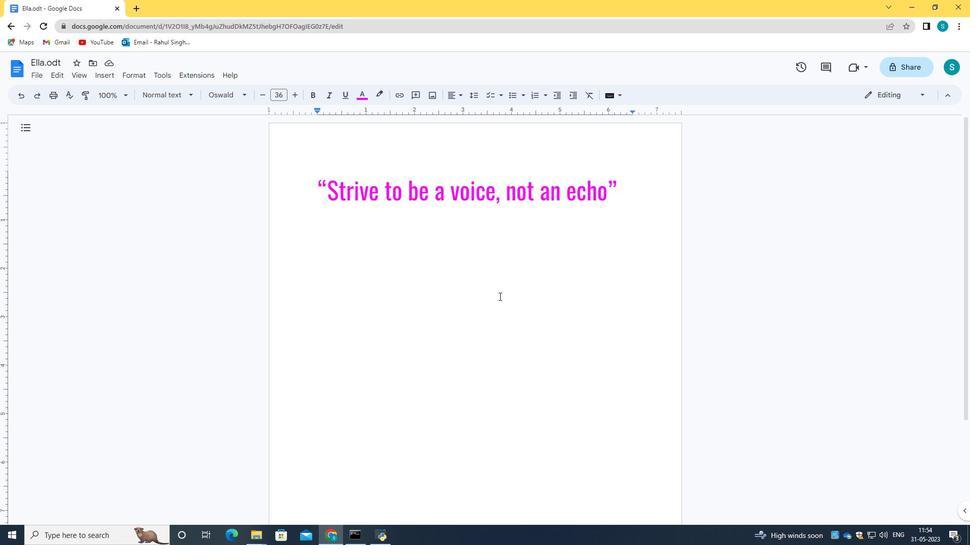 
